 Task: Implement a VST transient shaper to emphasize or soften the attack of drum hits.
Action: Mouse moved to (4, 13)
Screenshot: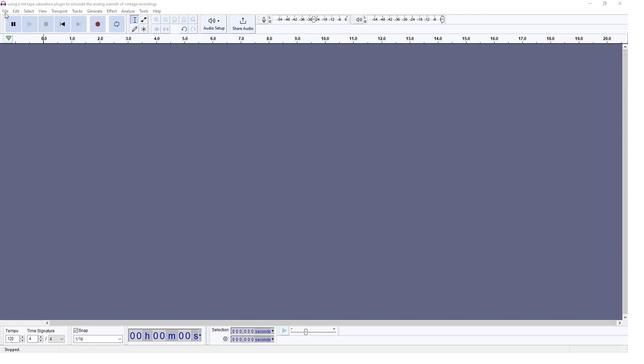 
Action: Mouse pressed left at (4, 13)
Screenshot: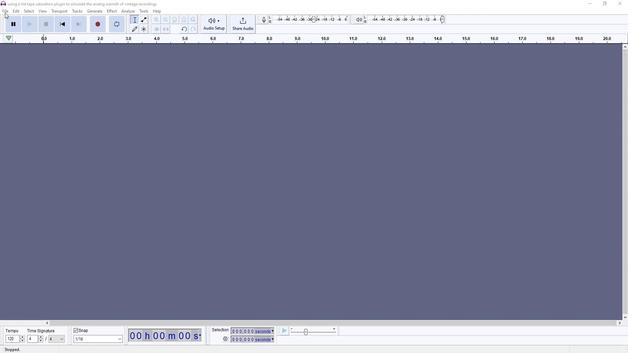 
Action: Mouse moved to (103, 78)
Screenshot: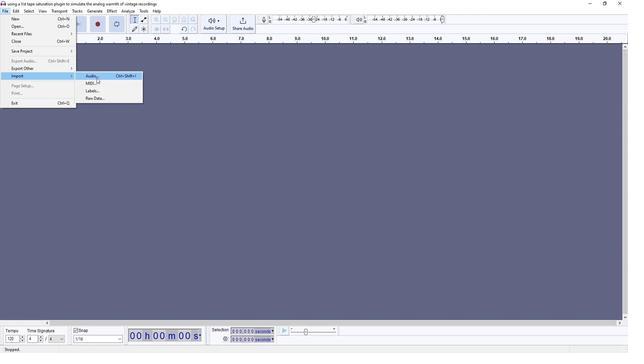 
Action: Mouse pressed left at (103, 78)
Screenshot: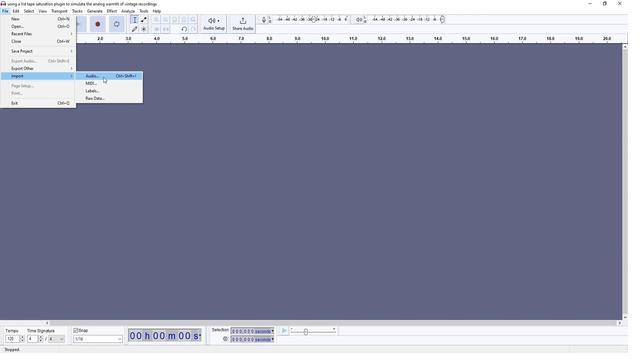
Action: Mouse moved to (80, 56)
Screenshot: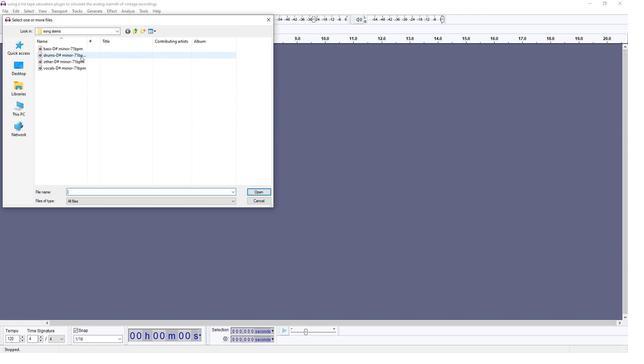 
Action: Mouse pressed left at (80, 56)
Screenshot: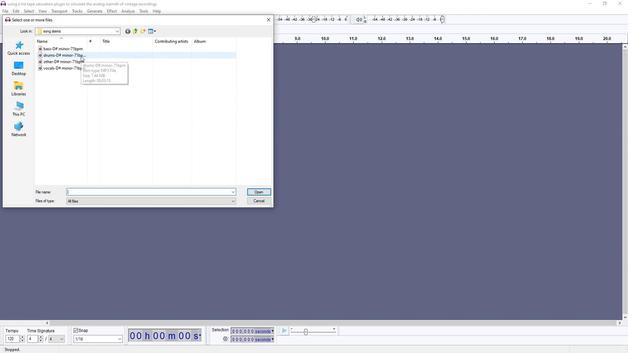
Action: Mouse moved to (263, 192)
Screenshot: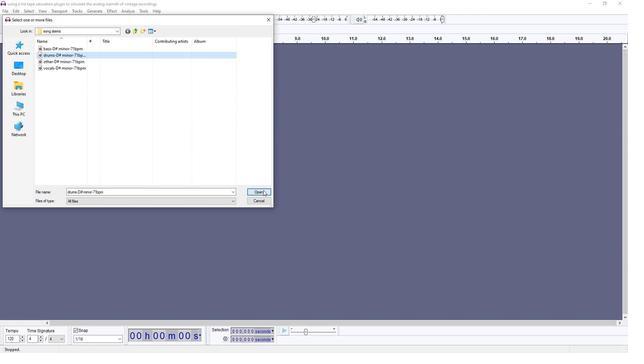 
Action: Mouse pressed left at (263, 192)
Screenshot: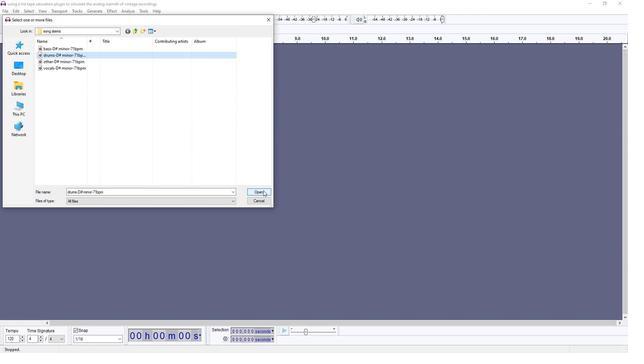 
Action: Mouse moved to (157, 76)
Screenshot: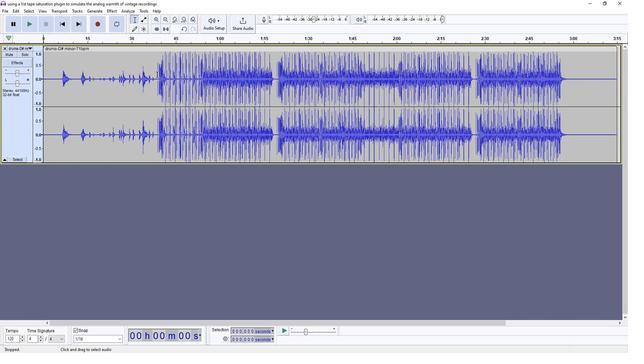
Action: Mouse pressed left at (157, 76)
Screenshot: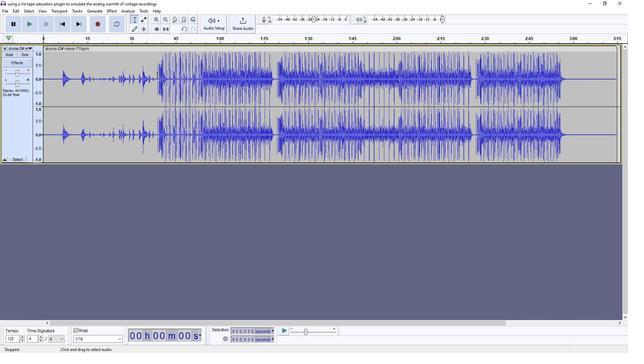
Action: Mouse moved to (15, 10)
Screenshot: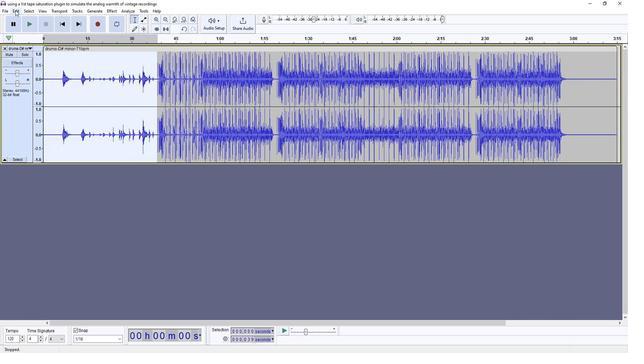 
Action: Mouse pressed left at (15, 10)
Screenshot: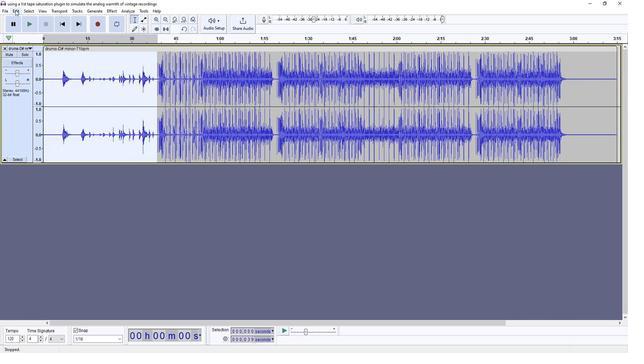 
Action: Mouse moved to (21, 40)
Screenshot: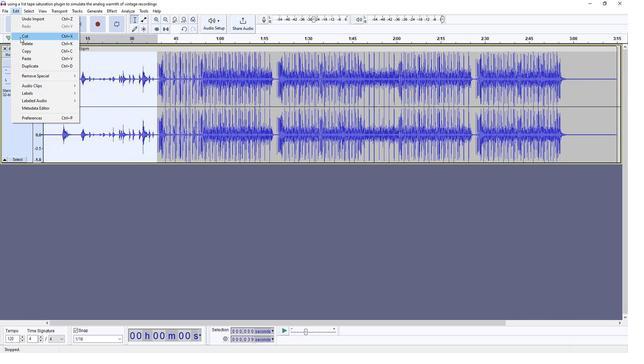 
Action: Mouse pressed left at (21, 40)
Screenshot: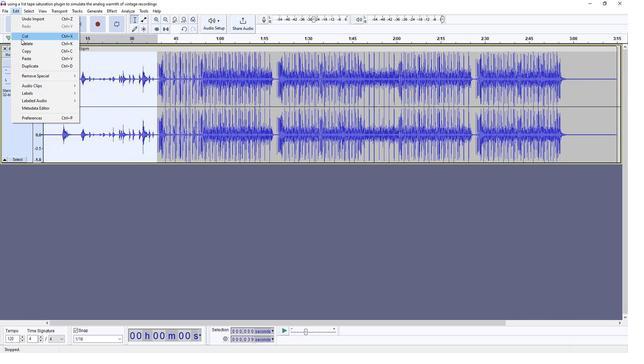 
Action: Mouse moved to (502, 53)
Screenshot: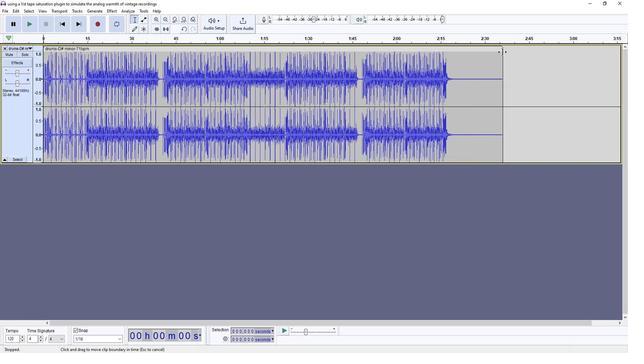 
Action: Mouse pressed left at (502, 53)
Screenshot: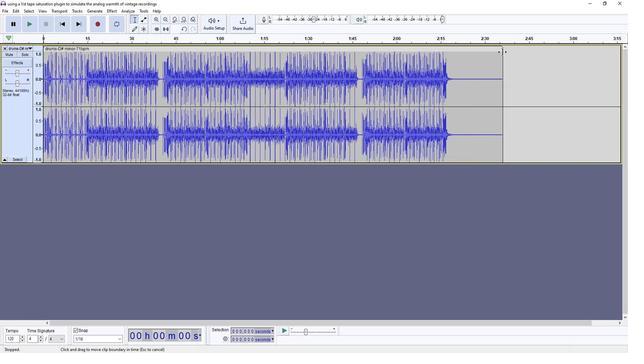 
Action: Mouse moved to (154, 21)
Screenshot: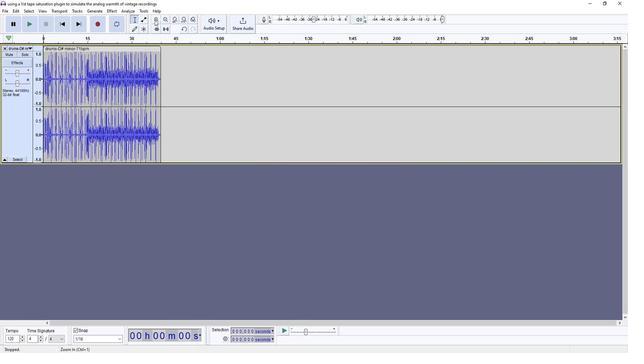 
Action: Mouse pressed left at (154, 21)
Screenshot: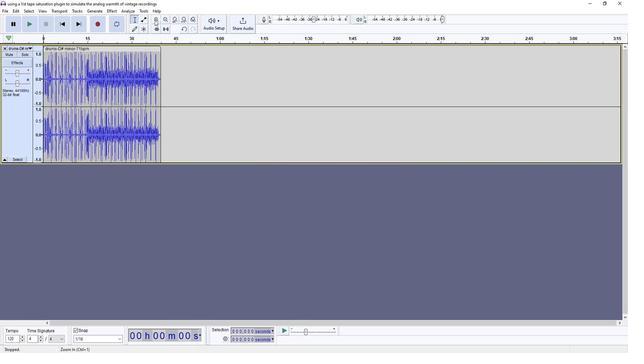 
Action: Mouse moved to (281, 80)
Screenshot: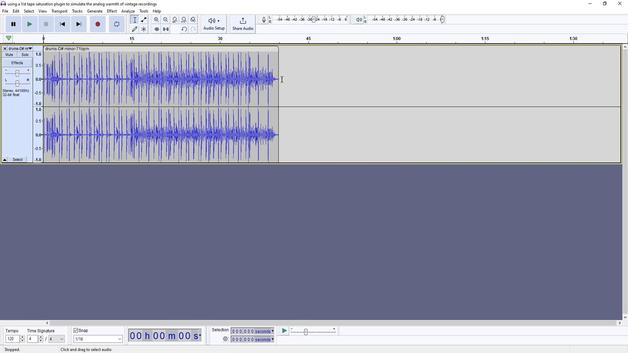 
Action: Mouse pressed left at (281, 80)
Screenshot: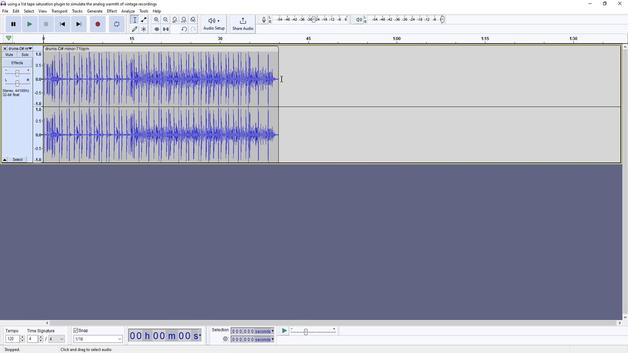 
Action: Mouse moved to (31, 23)
Screenshot: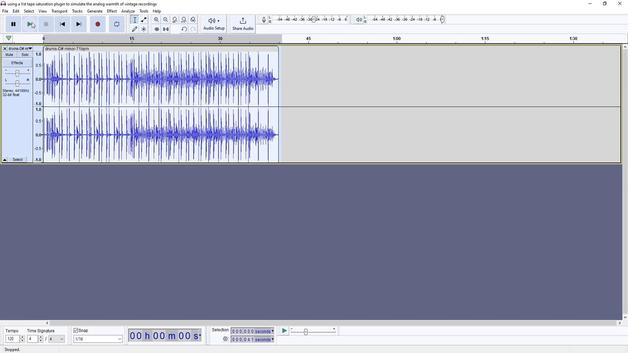 
Action: Mouse pressed left at (31, 23)
Screenshot: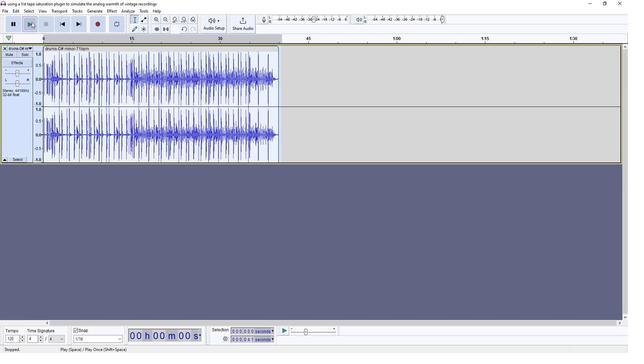 
Action: Mouse moved to (43, 24)
Screenshot: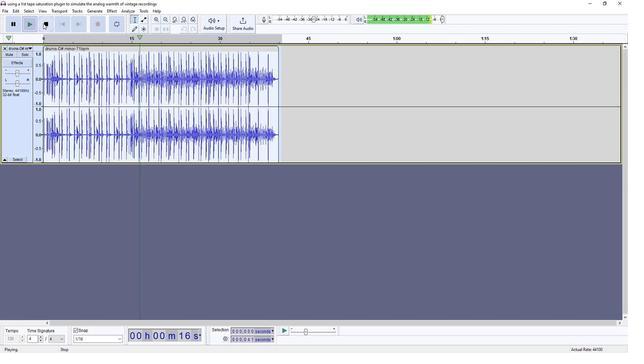 
Action: Mouse pressed left at (43, 24)
Screenshot: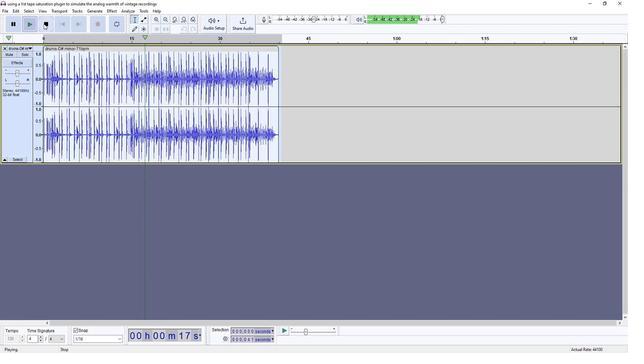 
Action: Mouse moved to (113, 9)
Screenshot: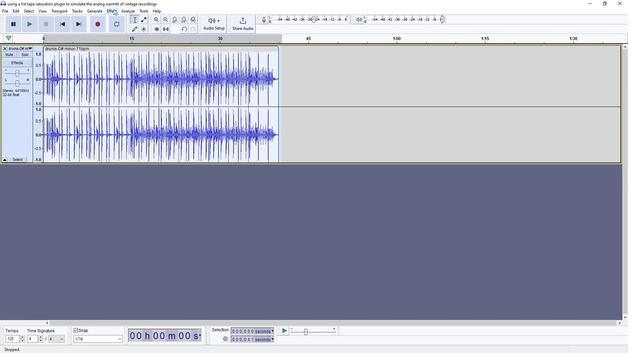 
Action: Mouse pressed left at (113, 9)
Screenshot: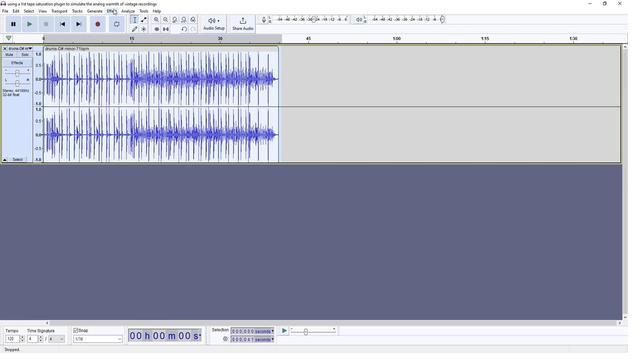 
Action: Mouse moved to (213, 315)
Screenshot: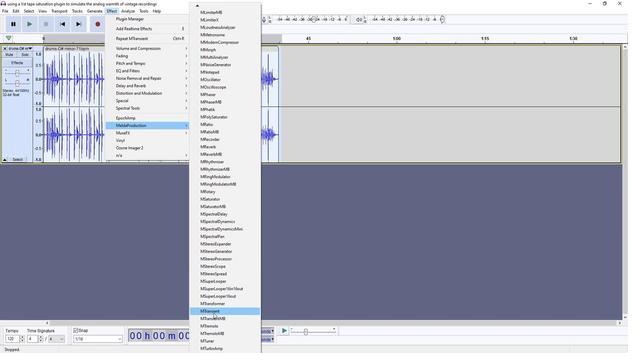 
Action: Mouse pressed left at (213, 315)
Screenshot: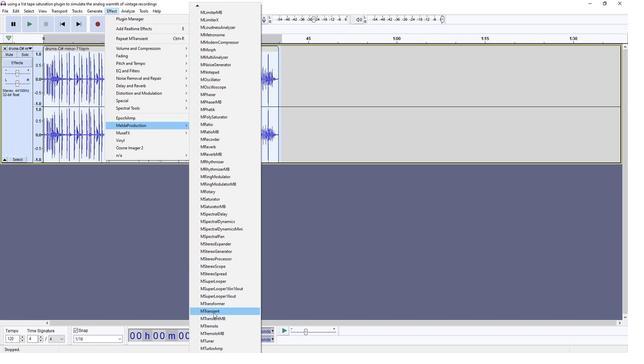 
Action: Mouse moved to (288, 197)
Screenshot: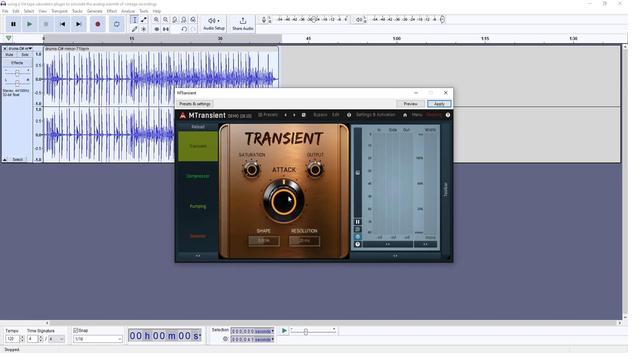 
Action: Mouse pressed left at (288, 197)
Screenshot: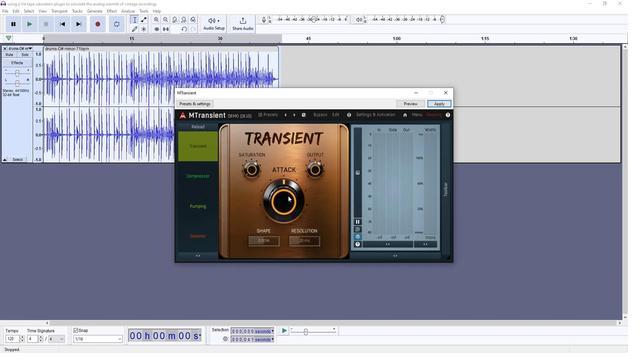 
Action: Mouse moved to (249, 172)
Screenshot: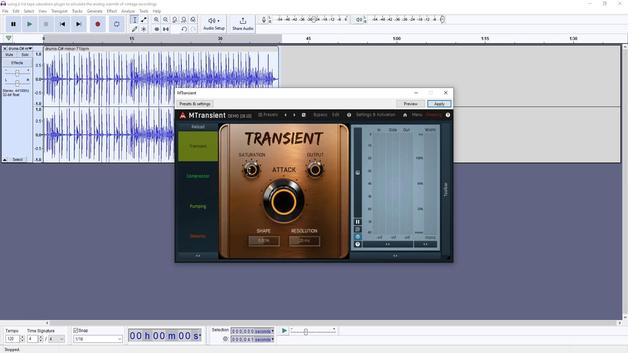 
Action: Mouse pressed left at (249, 172)
Screenshot: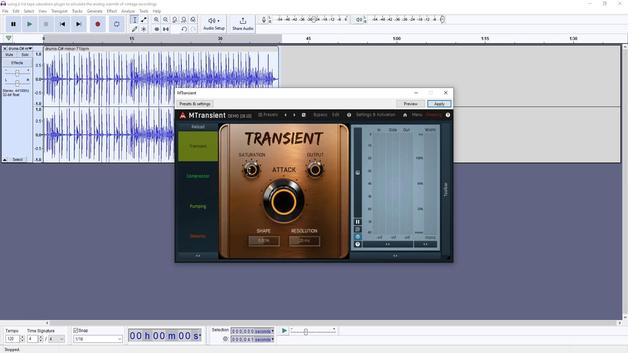 
Action: Mouse moved to (411, 108)
Screenshot: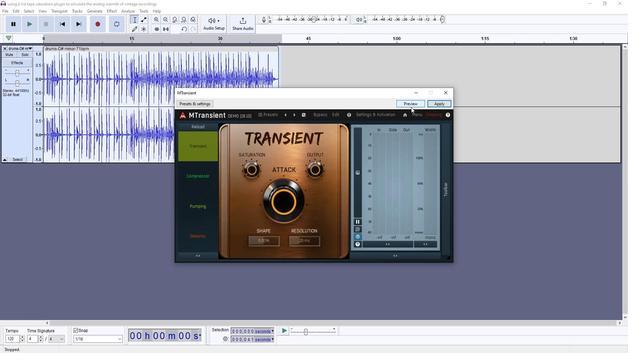 
Action: Mouse pressed left at (411, 108)
Screenshot: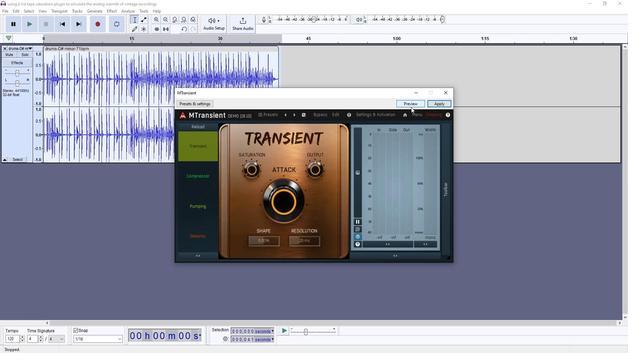 
Action: Mouse moved to (433, 104)
Screenshot: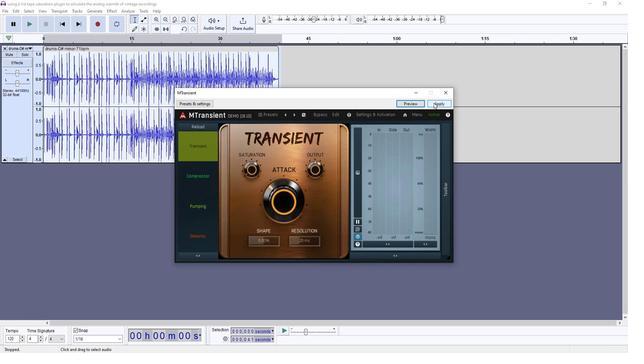 
Action: Mouse pressed left at (433, 104)
Screenshot: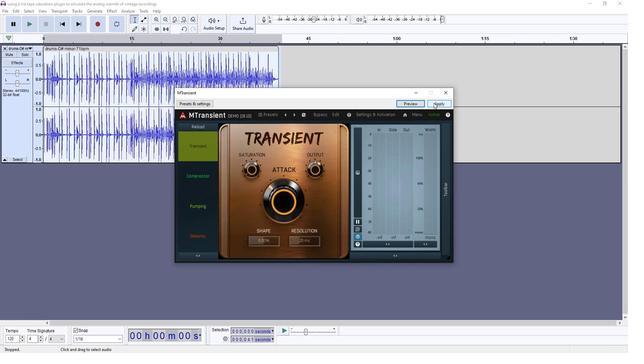 
Action: Mouse moved to (28, 25)
Screenshot: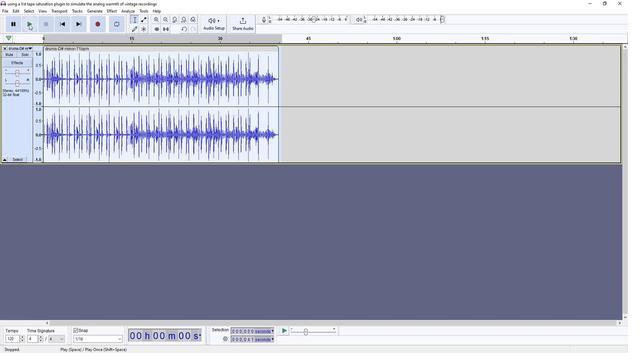 
Action: Mouse pressed left at (28, 25)
Screenshot: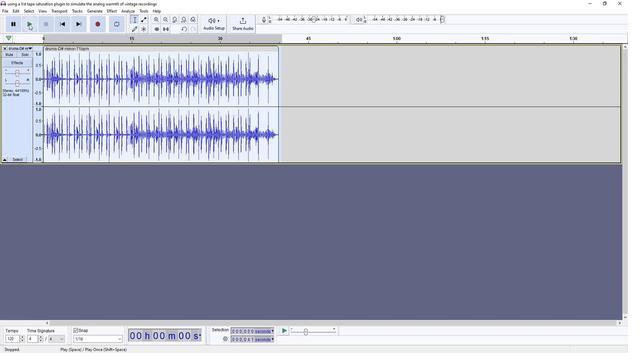 
Action: Mouse moved to (46, 25)
Screenshot: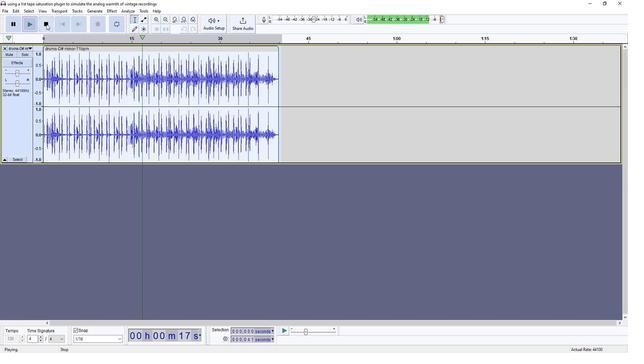 
Action: Mouse pressed left at (46, 25)
Screenshot: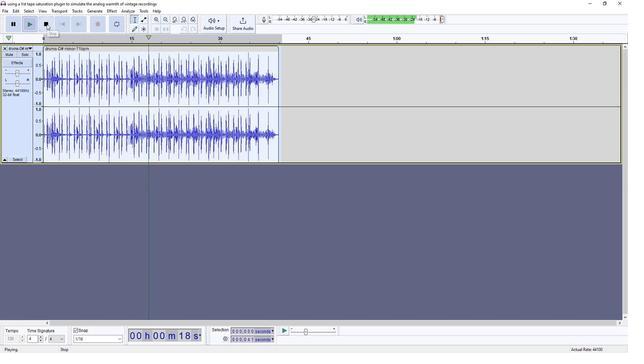 
Action: Mouse moved to (3, 10)
Screenshot: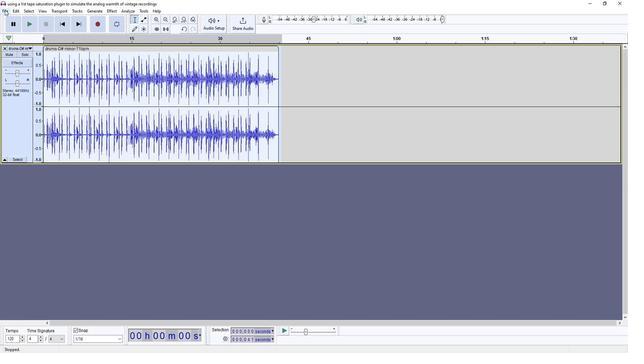 
Action: Mouse pressed left at (3, 10)
Screenshot: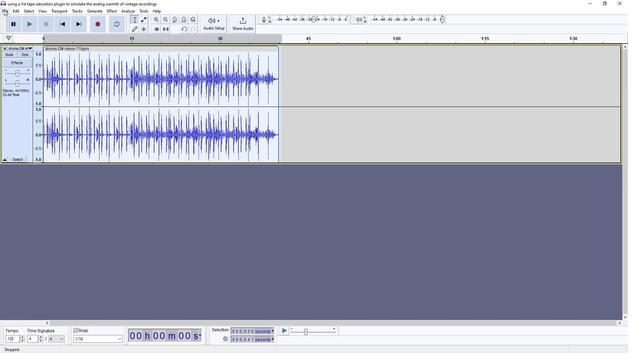 
Action: Mouse moved to (98, 60)
Screenshot: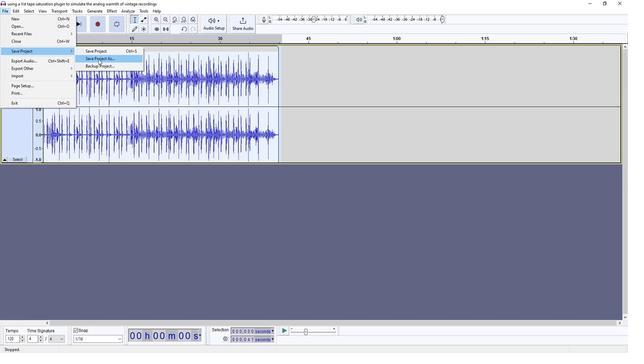 
Action: Mouse pressed left at (98, 60)
Screenshot: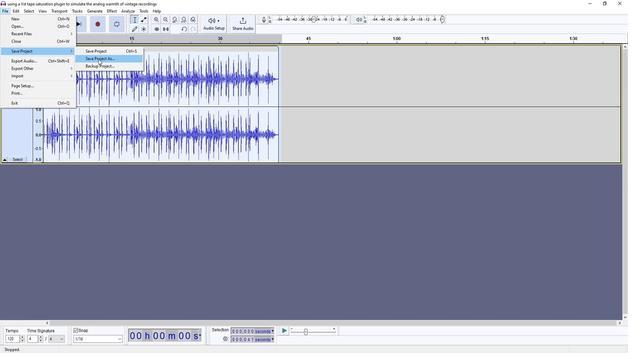 
Action: Key pressed <Key.backspace><Key.shift><Key.shift>Using<Key.space>a<Key.space><Key.shift><Key.shift>Vst<Key.space>trasiant<Key.backspace><Key.backspace><Key.backspace><Key.backspace><Key.backspace>nsient<Key.space>shaper<Key.space>to<Key.space>siften<Key.space>the<Key.space>attack<Key.space>of<Key.space>the<Key.space>drum<Key.space>ho<Key.backspace>its
Screenshot: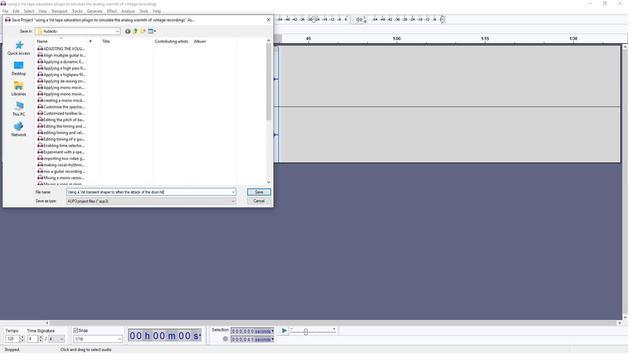 
Action: Mouse moved to (264, 191)
Screenshot: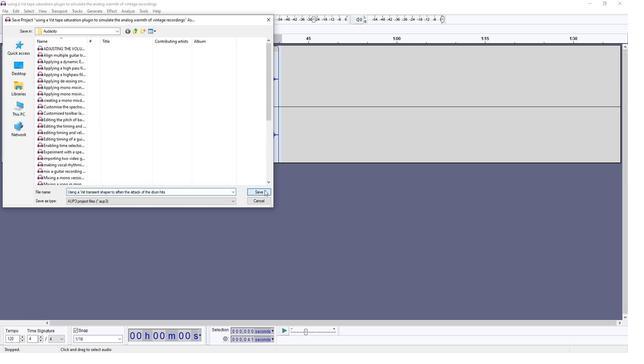 
Action: Mouse pressed left at (264, 191)
Screenshot: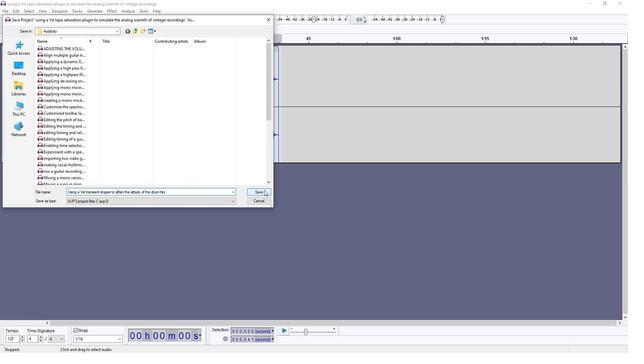 
